 Task: Create a blank project AquaVue with privacy Public and default view as List and in the team Taskers . Create three sections in the project as To-Do, Doing and Done
Action: Mouse moved to (84, 64)
Screenshot: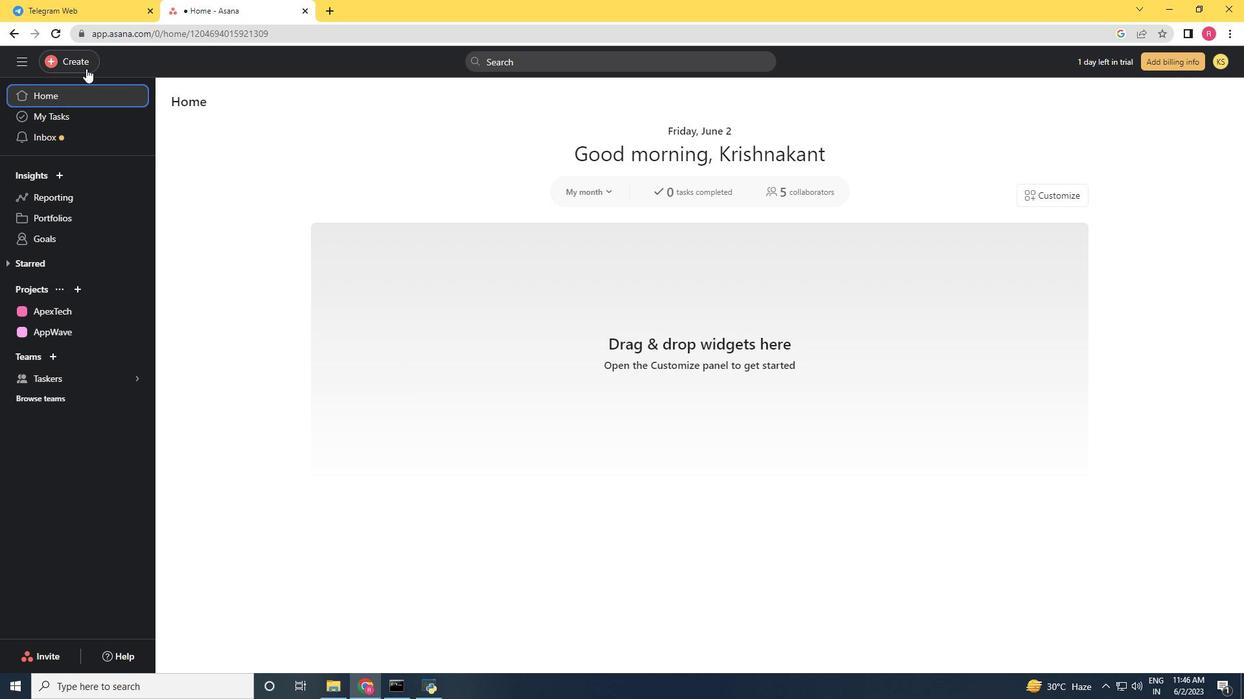 
Action: Mouse pressed left at (84, 64)
Screenshot: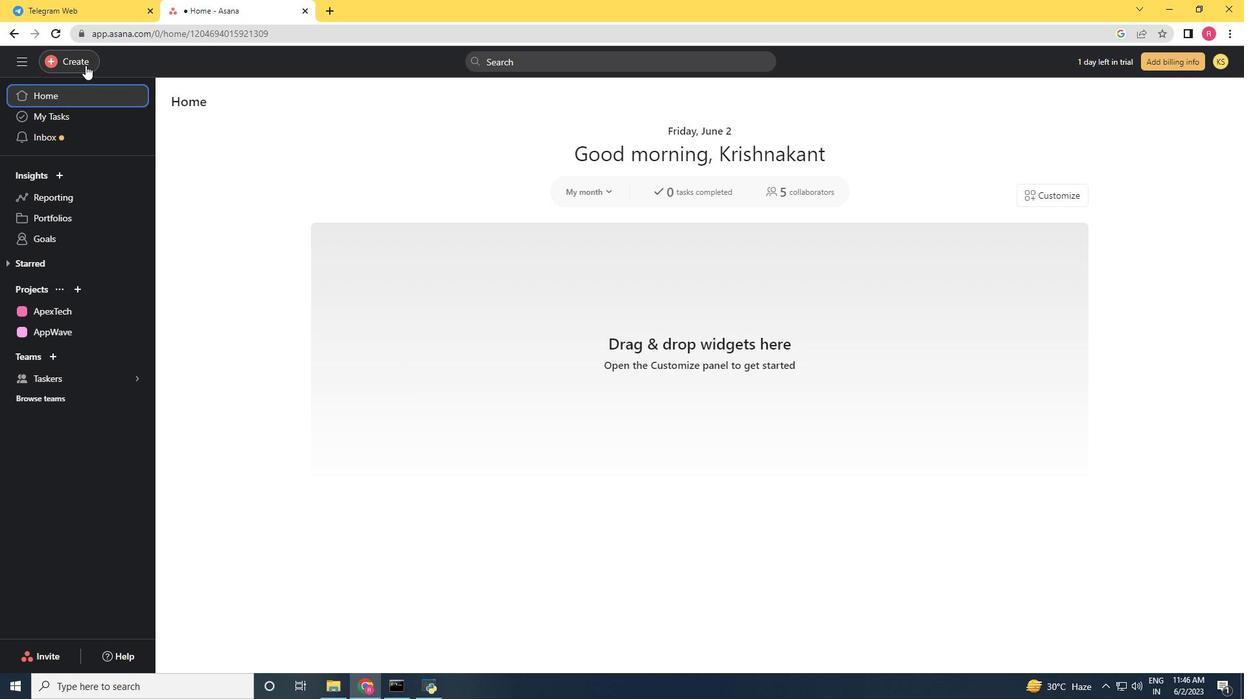 
Action: Mouse moved to (125, 88)
Screenshot: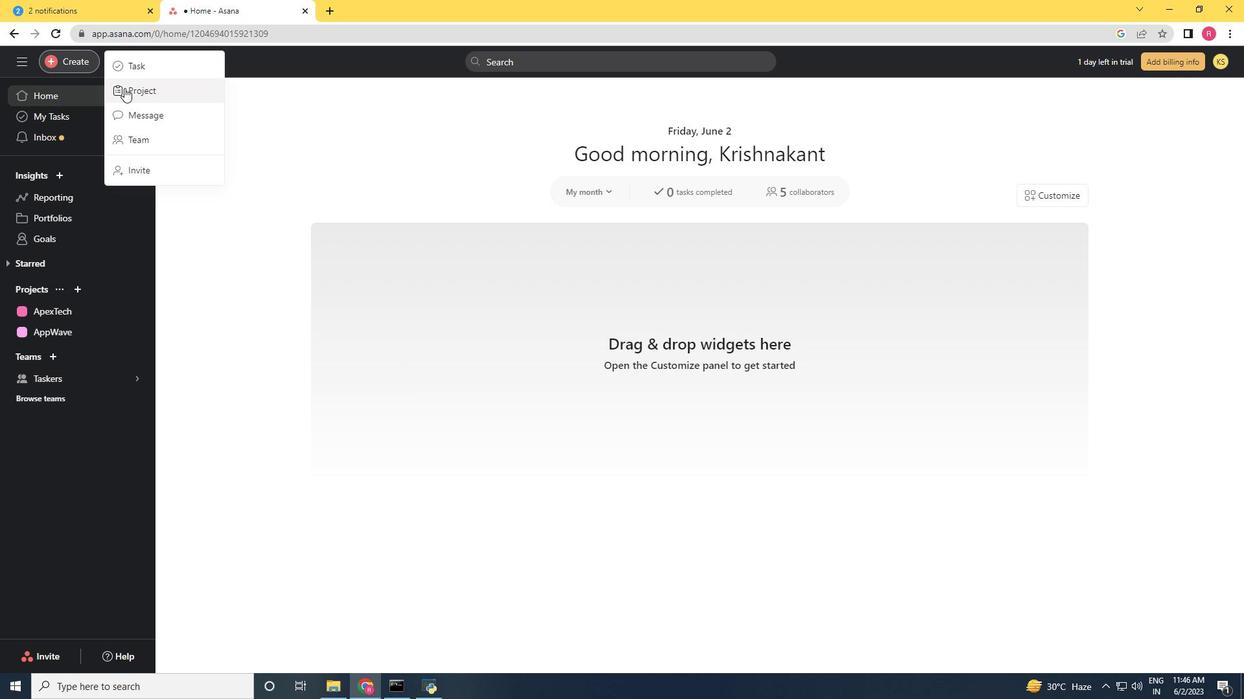 
Action: Mouse pressed left at (125, 88)
Screenshot: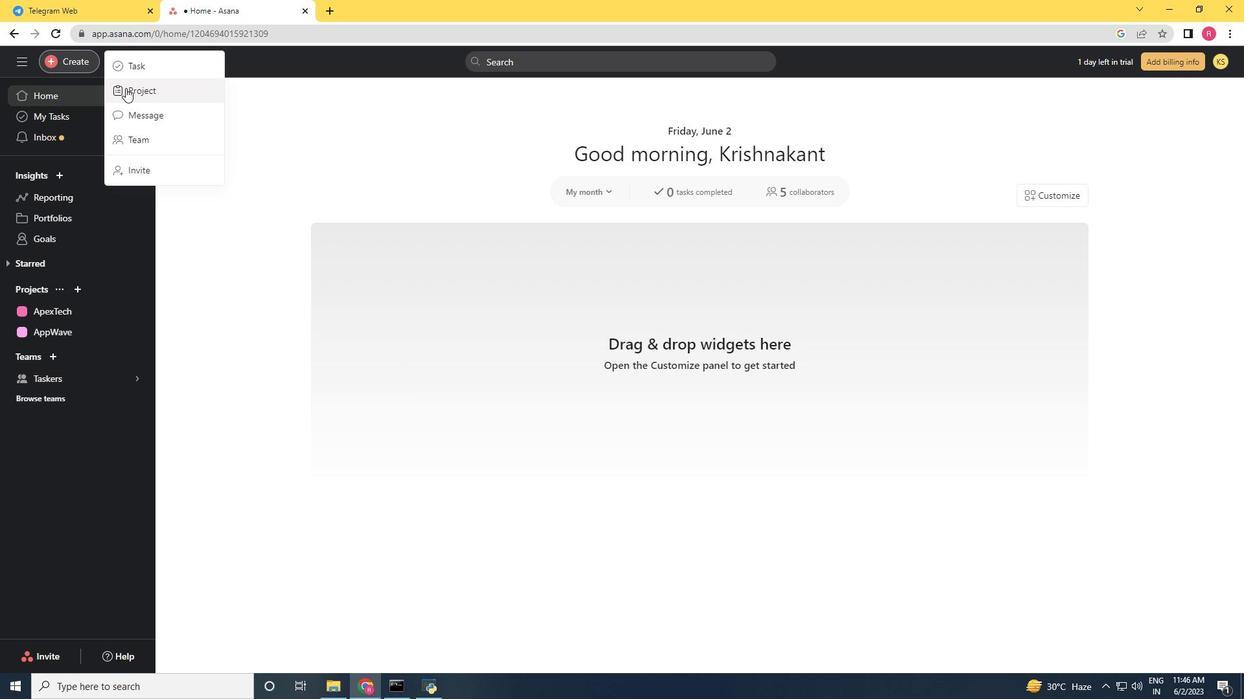 
Action: Mouse moved to (524, 368)
Screenshot: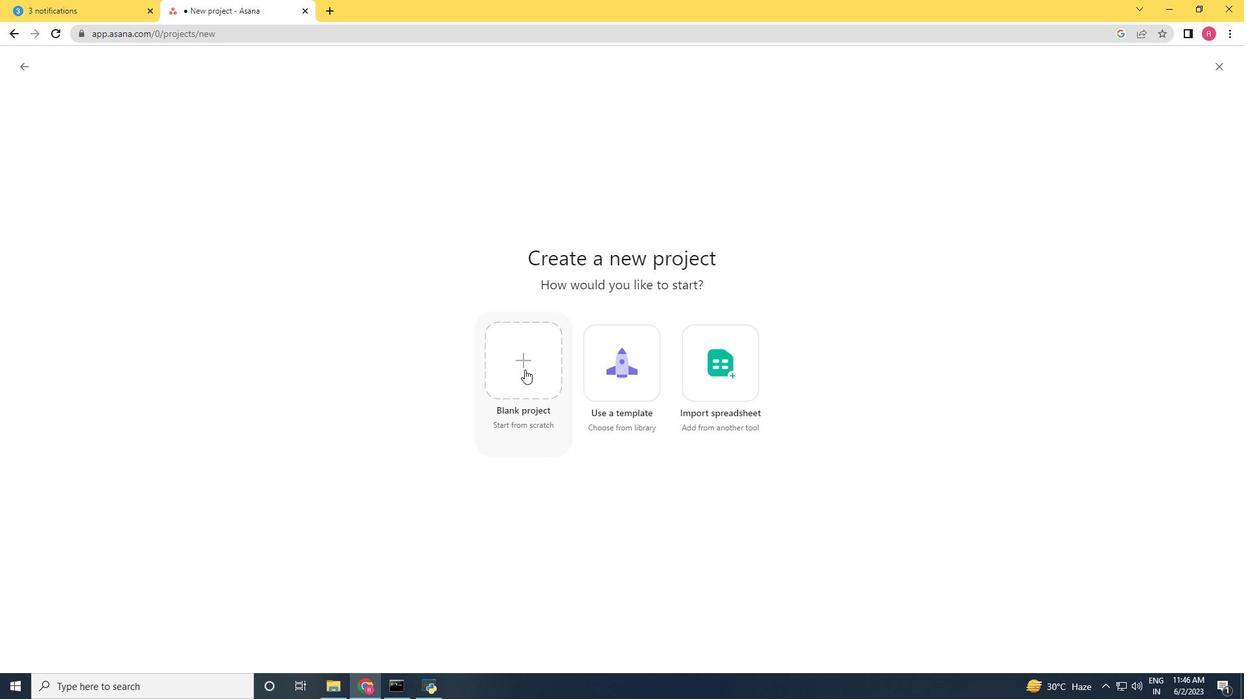 
Action: Mouse pressed left at (524, 368)
Screenshot: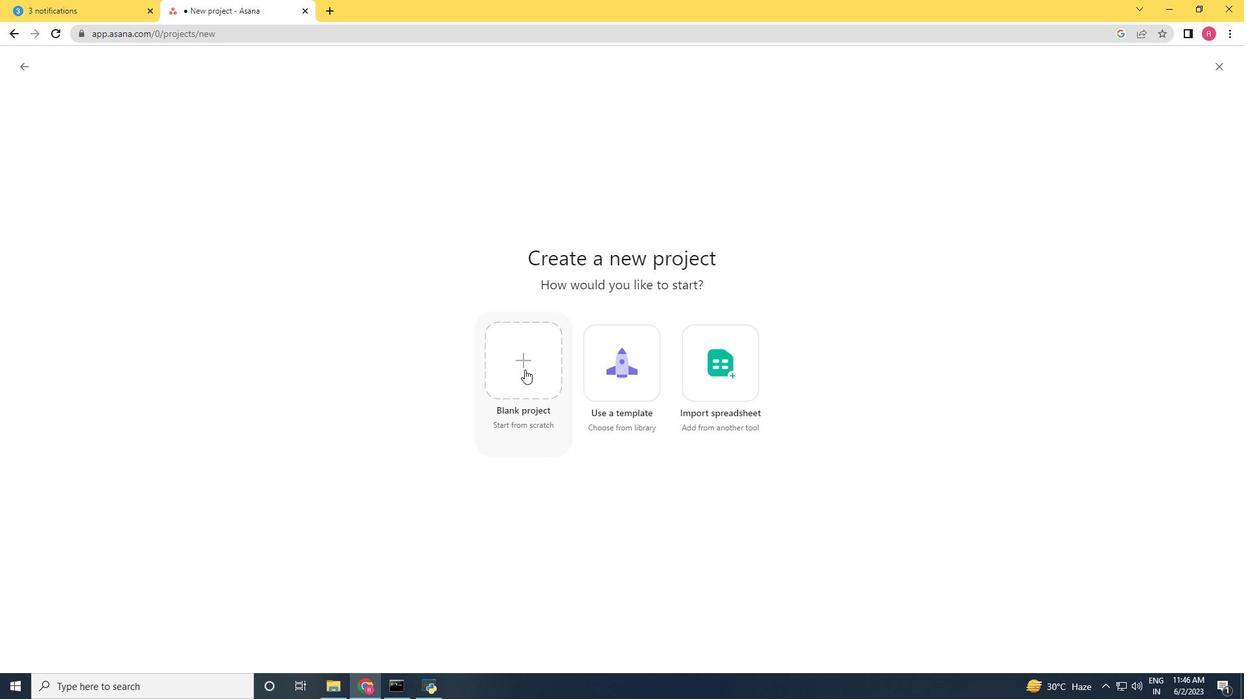
Action: Mouse moved to (522, 368)
Screenshot: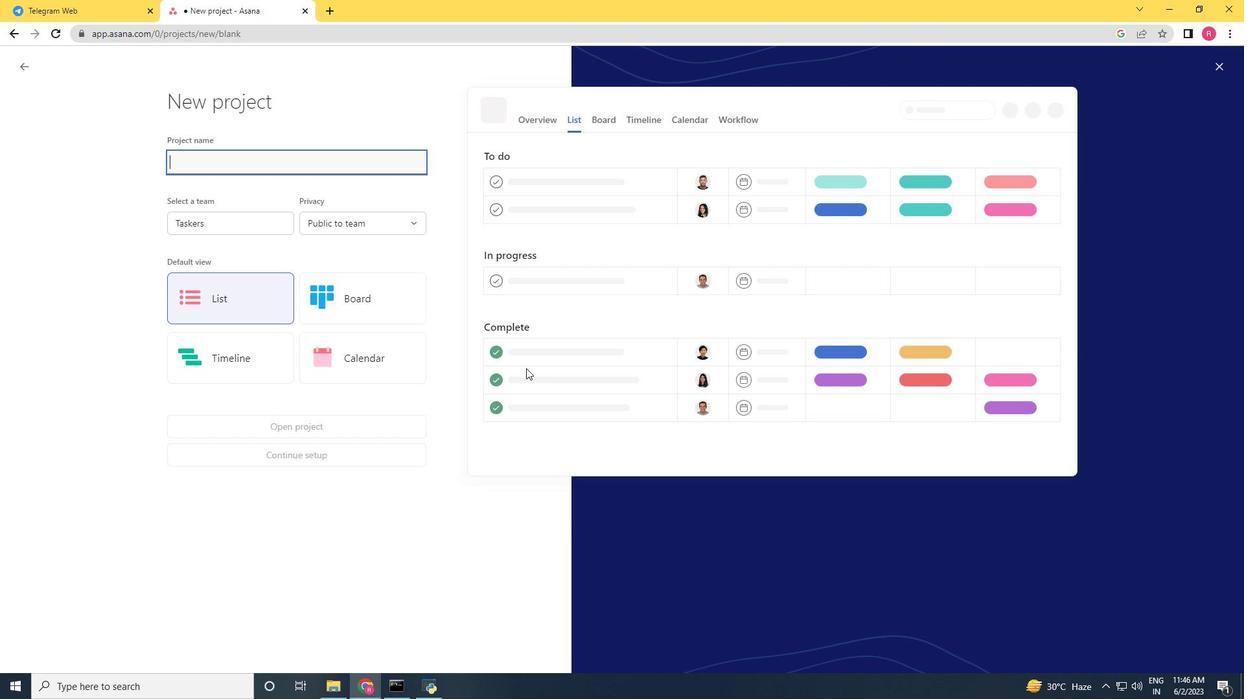 
Action: Key pressed <Key.shift>Aqu<Key.shift>a<Key.shift>Vue
Screenshot: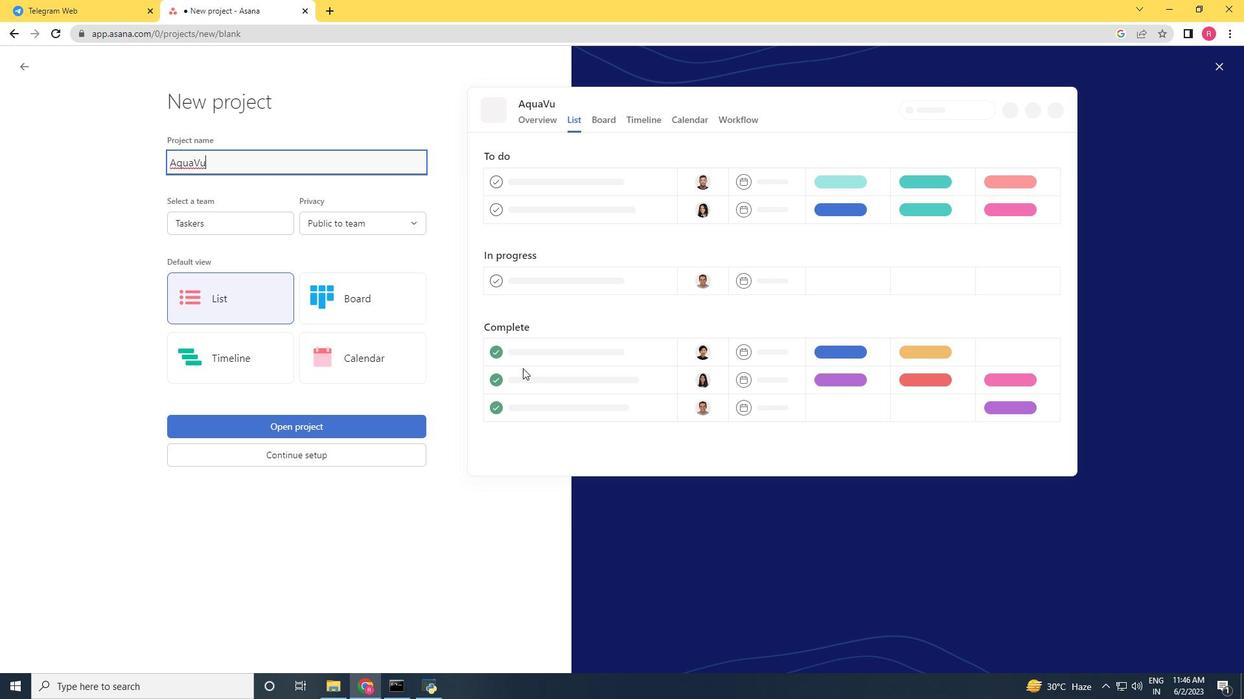 
Action: Mouse moved to (323, 225)
Screenshot: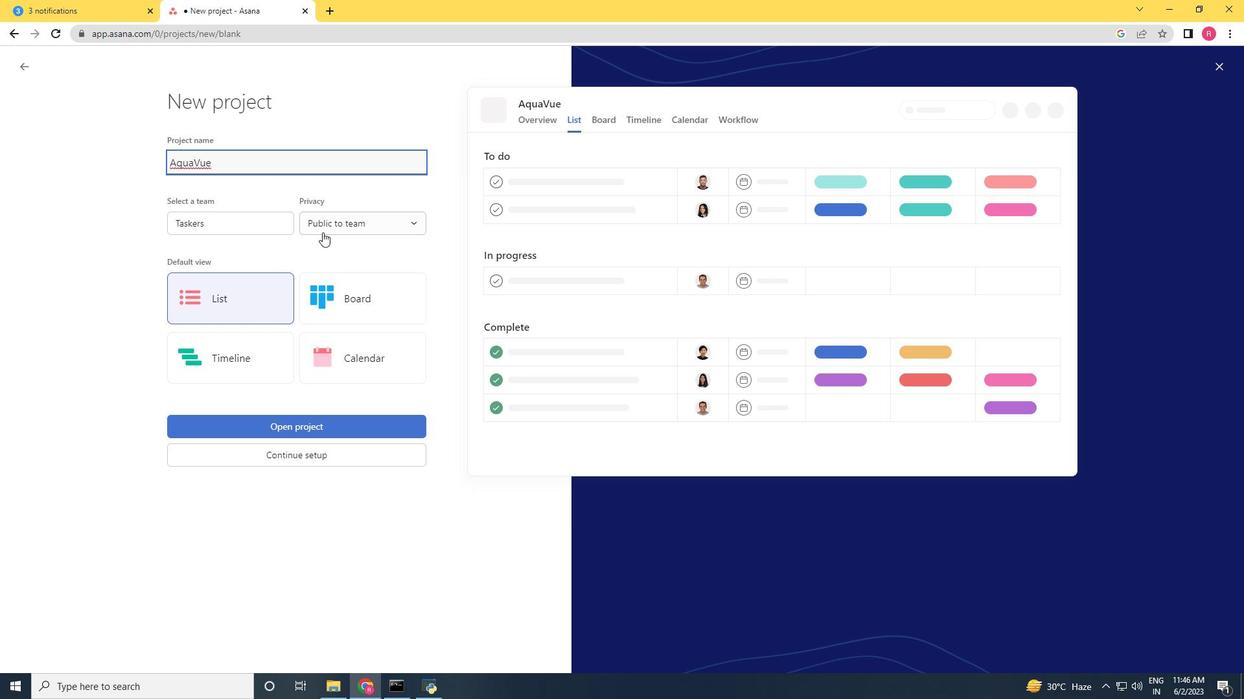 
Action: Mouse pressed left at (323, 225)
Screenshot: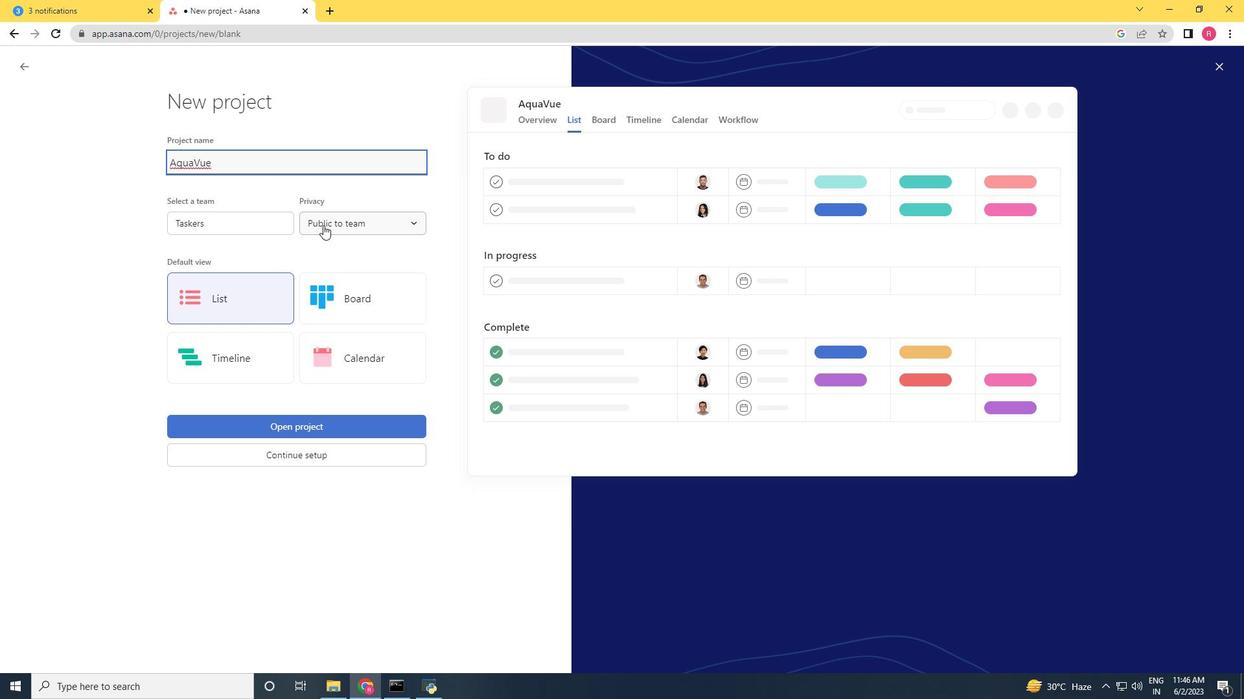 
Action: Mouse moved to (340, 247)
Screenshot: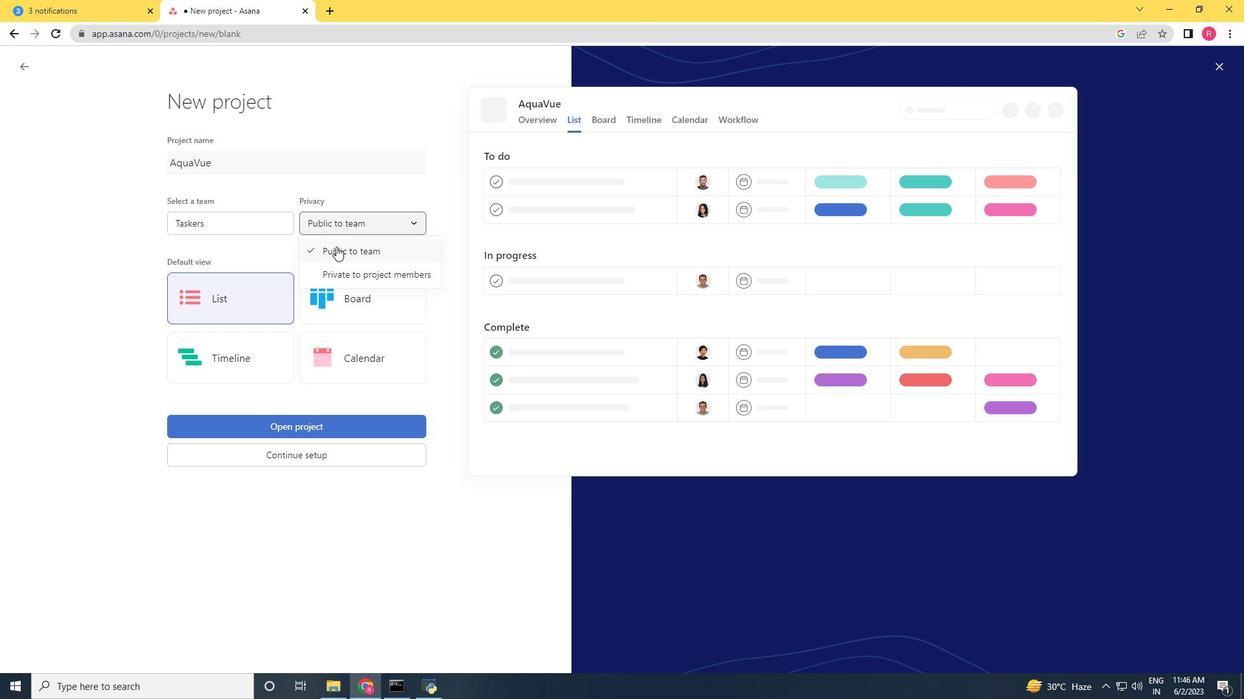 
Action: Mouse pressed left at (340, 247)
Screenshot: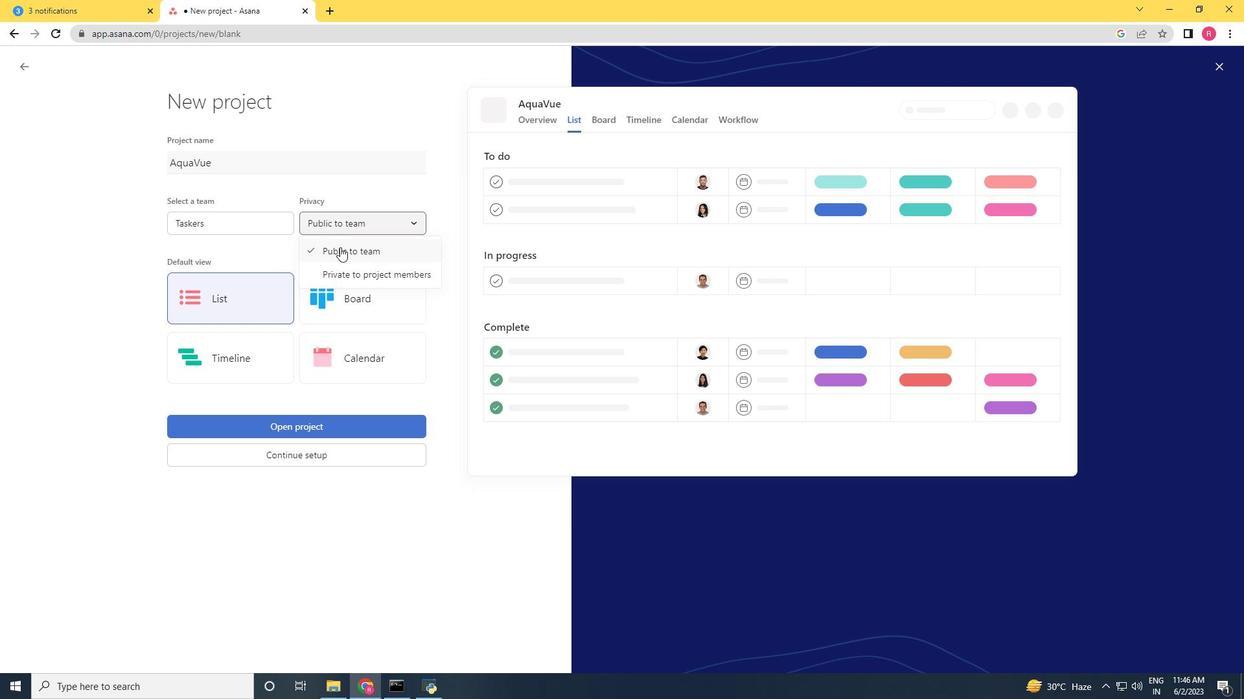 
Action: Mouse moved to (238, 288)
Screenshot: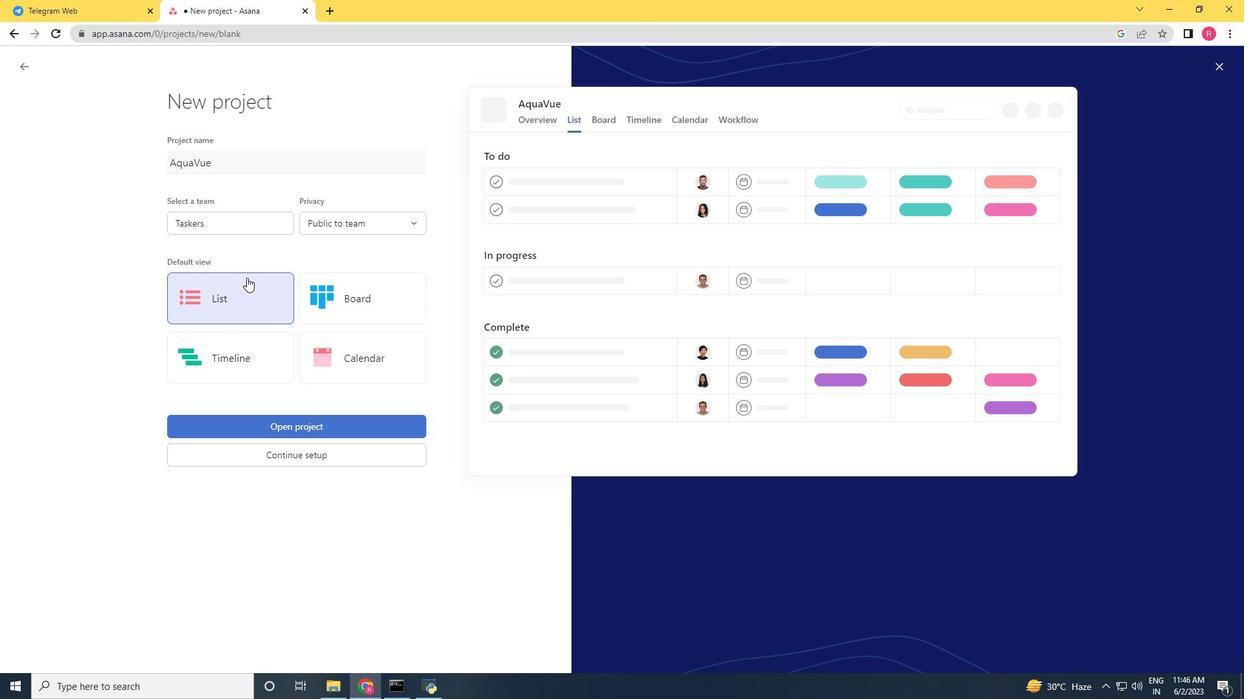 
Action: Mouse pressed left at (238, 288)
Screenshot: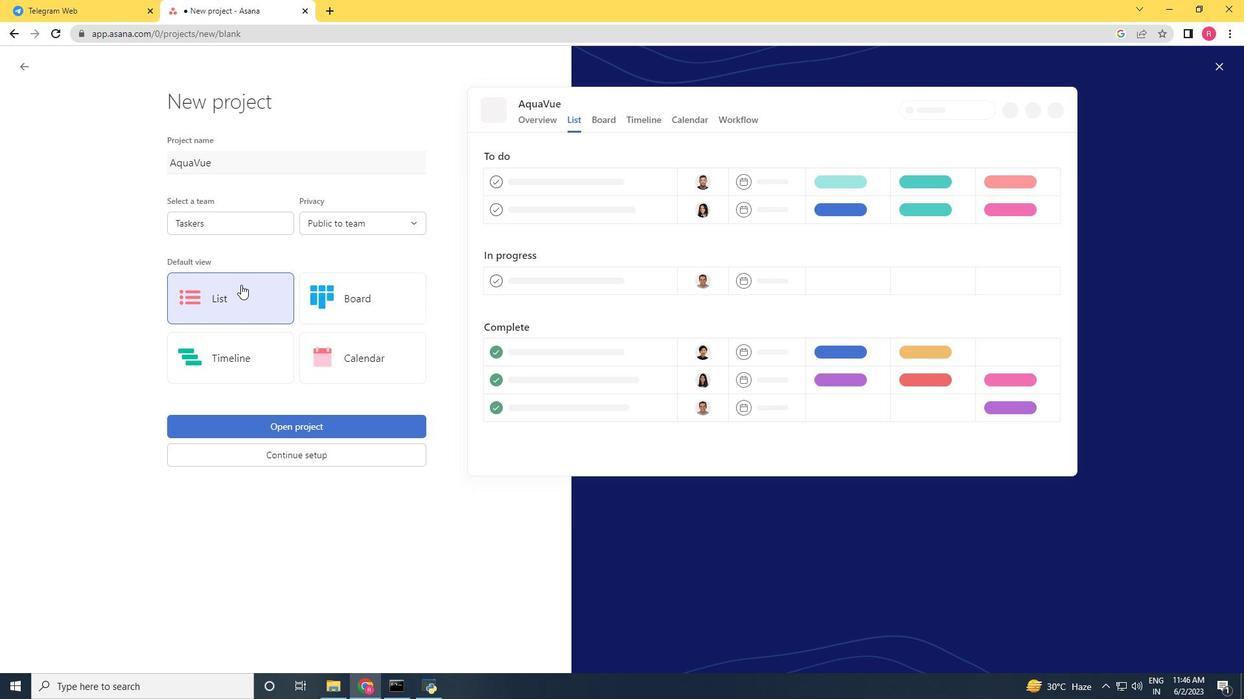 
Action: Mouse moved to (231, 226)
Screenshot: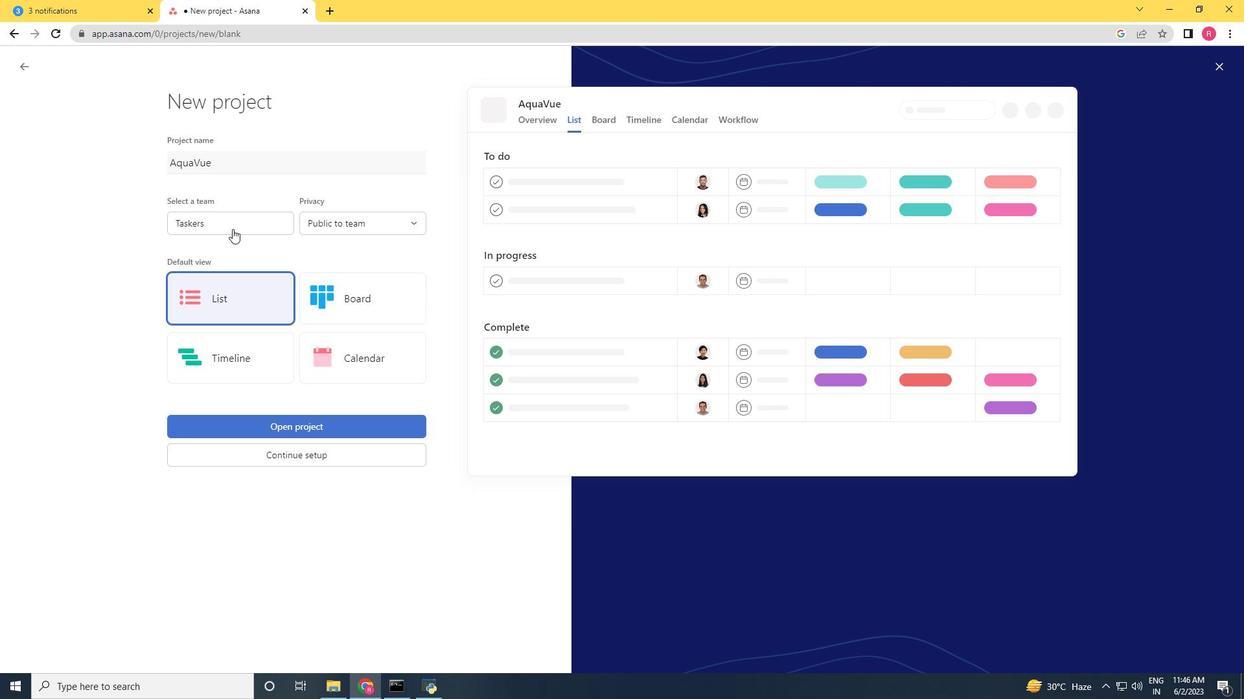 
Action: Mouse pressed left at (231, 226)
Screenshot: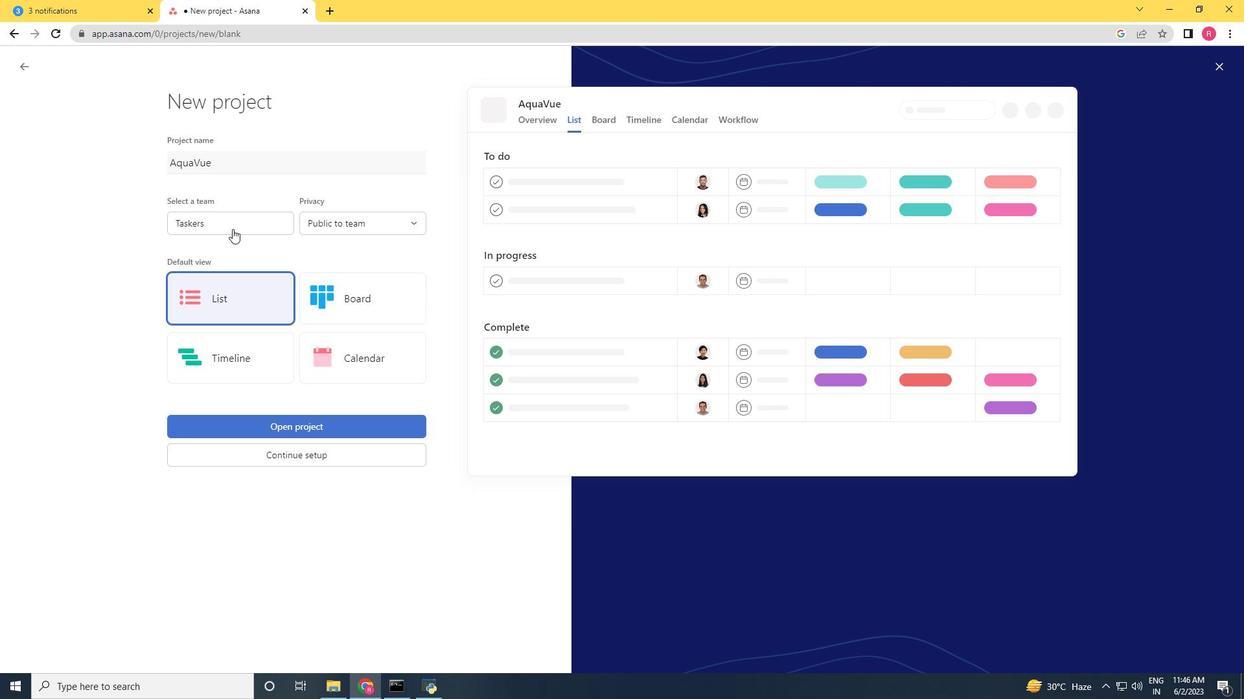 
Action: Mouse moved to (227, 248)
Screenshot: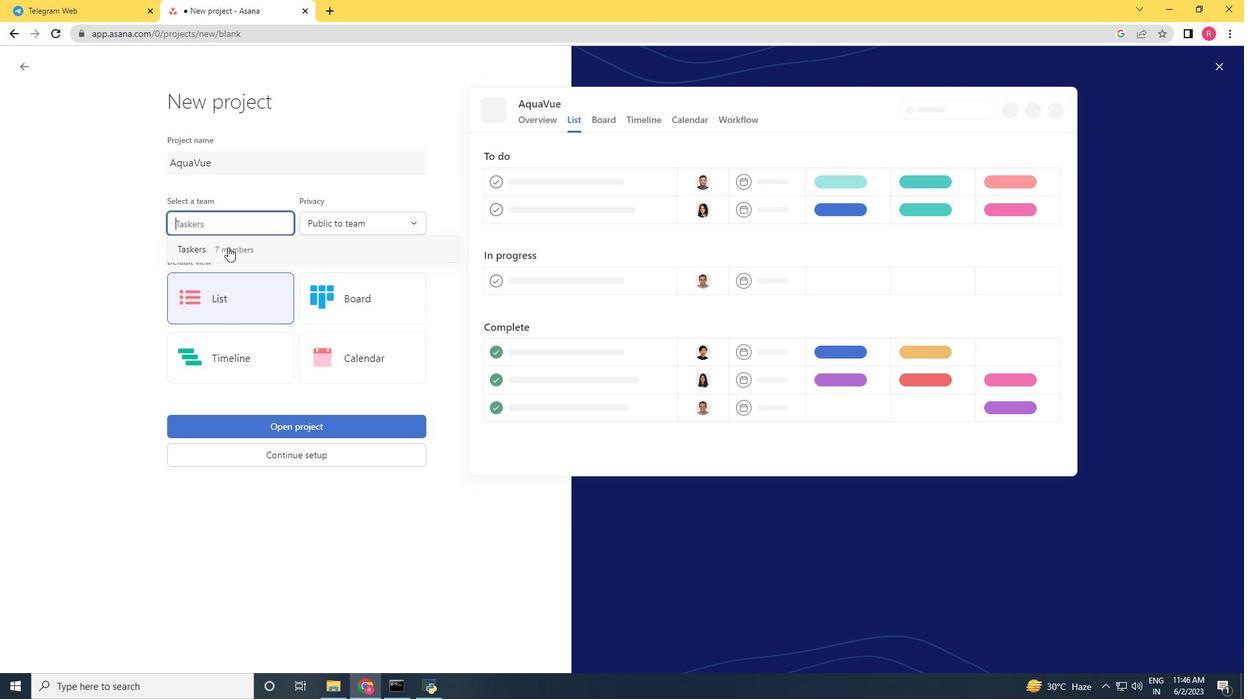 
Action: Mouse pressed left at (227, 248)
Screenshot: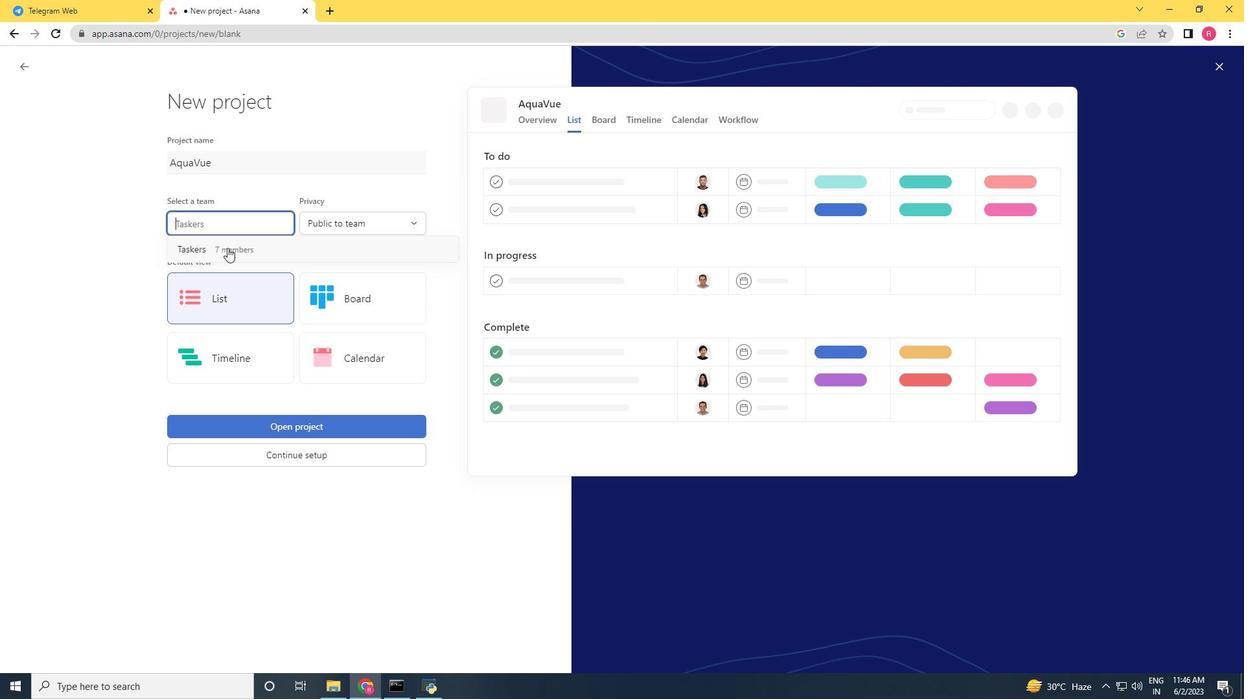
Action: Mouse moved to (280, 423)
Screenshot: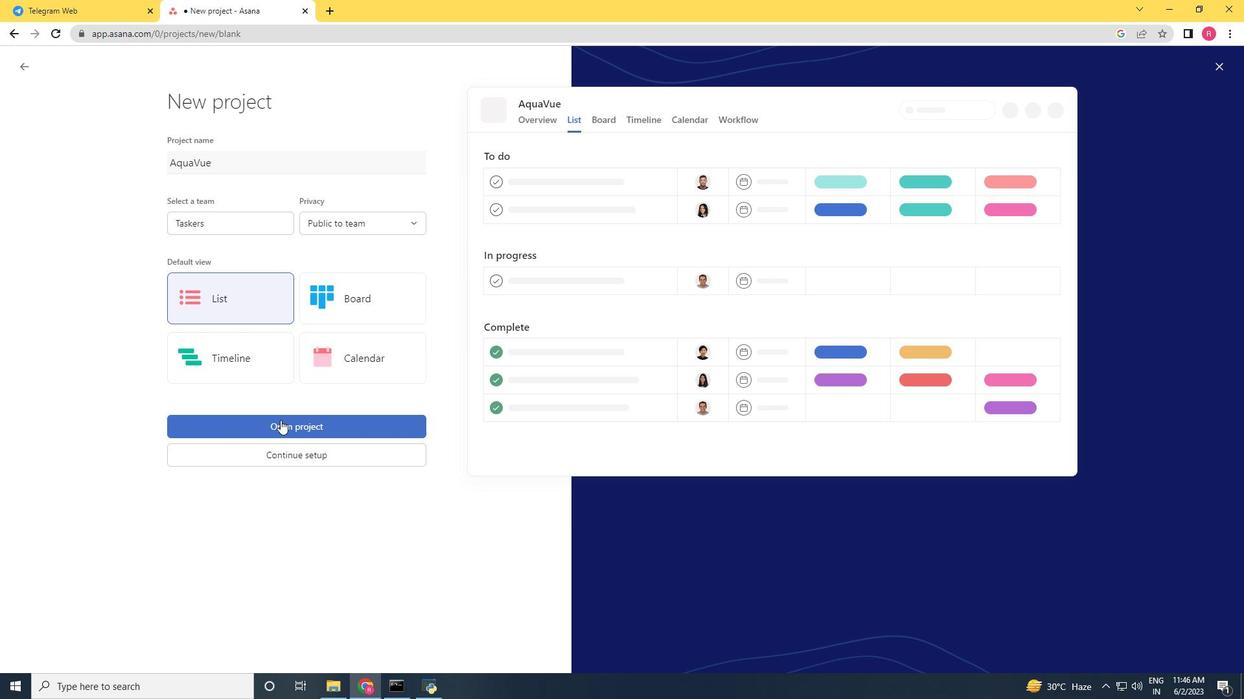 
Action: Mouse pressed left at (280, 423)
Screenshot: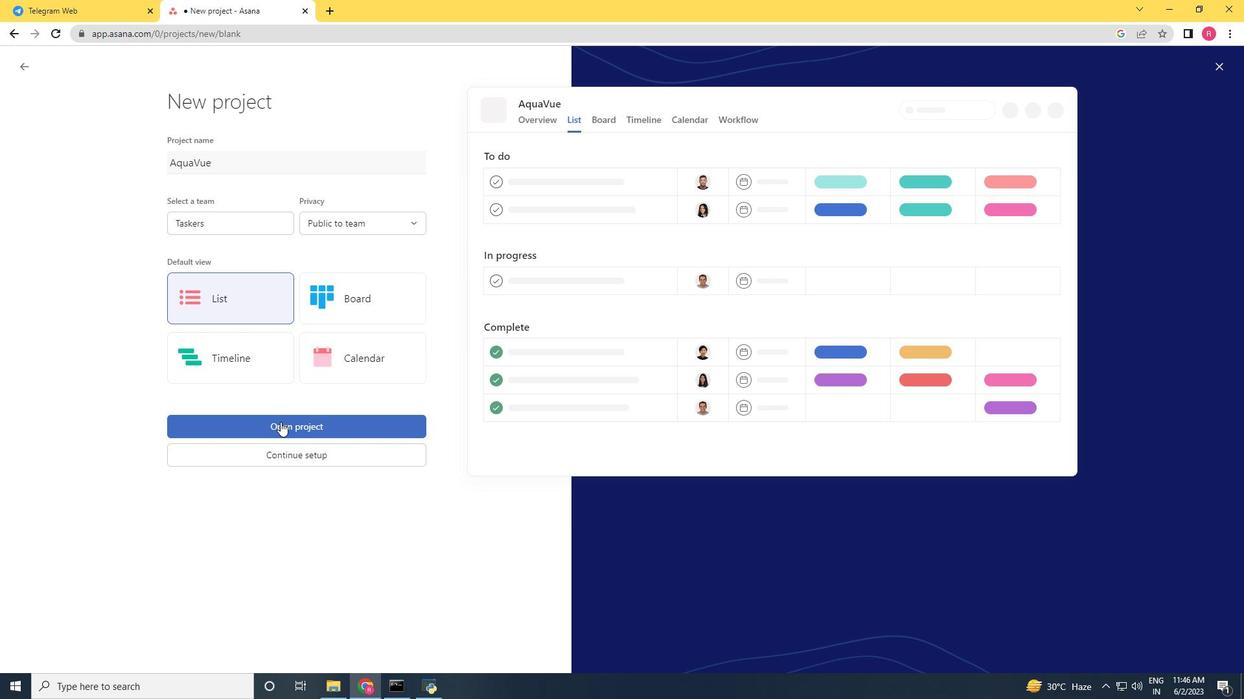 
Action: Mouse moved to (225, 277)
Screenshot: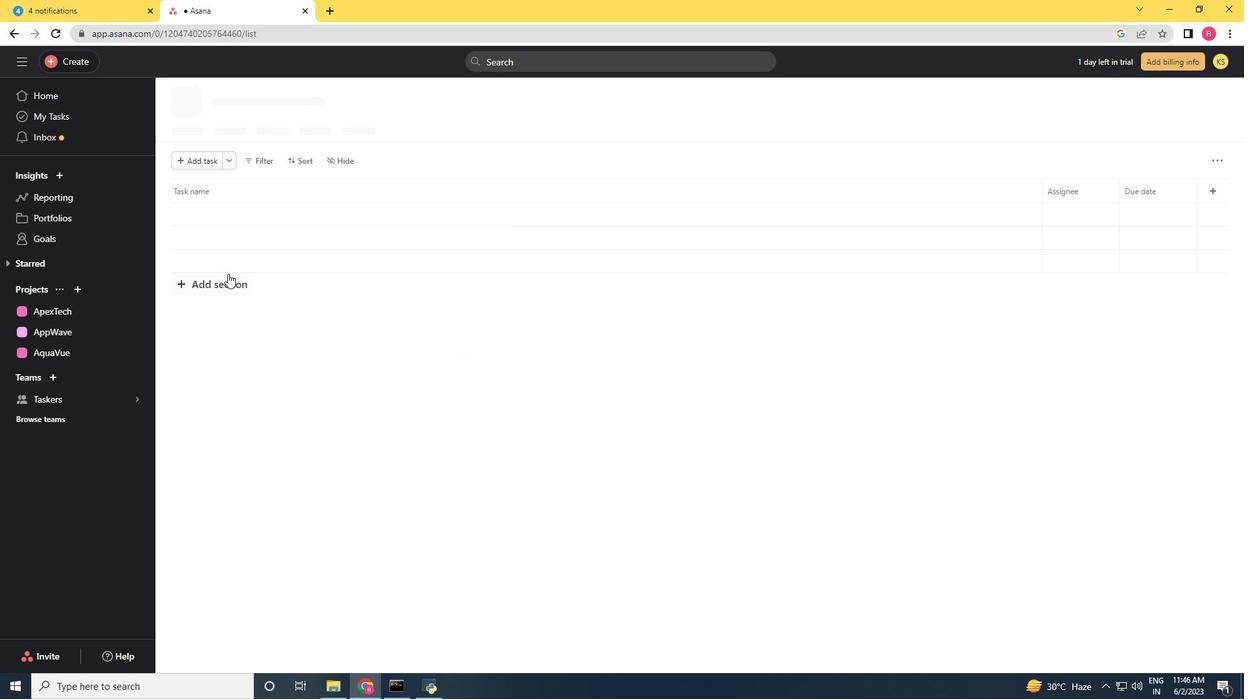 
Action: Mouse pressed left at (225, 277)
Screenshot: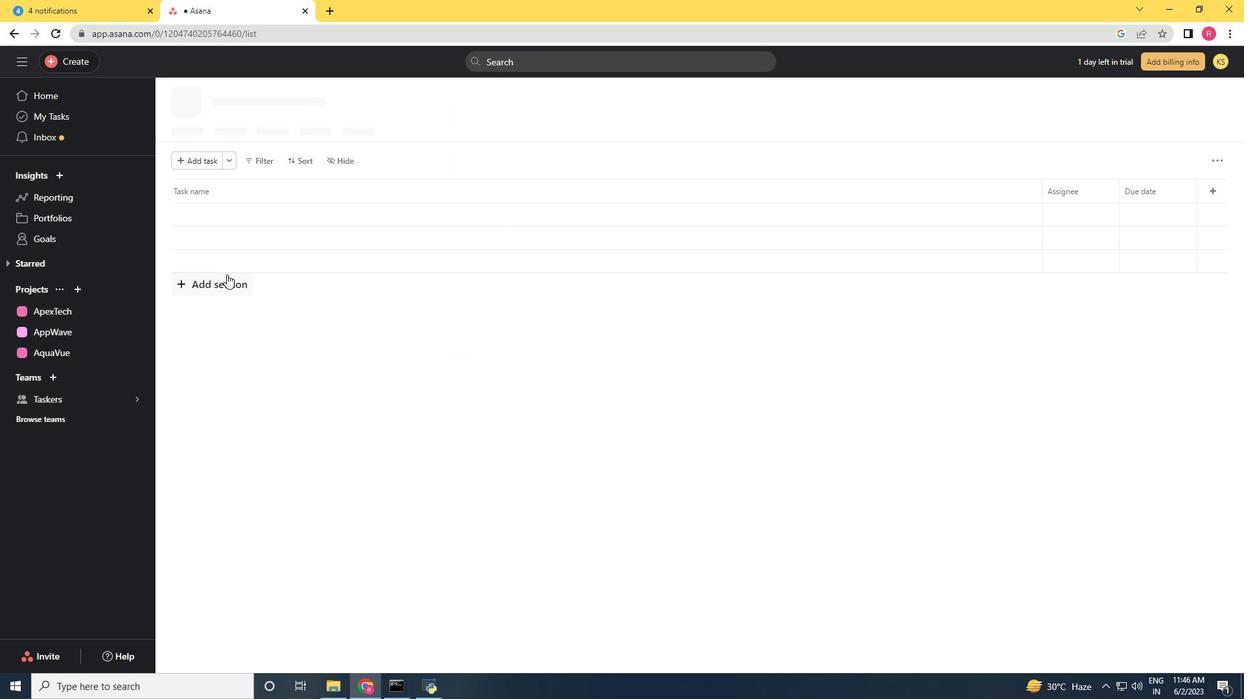 
Action: Mouse moved to (224, 277)
Screenshot: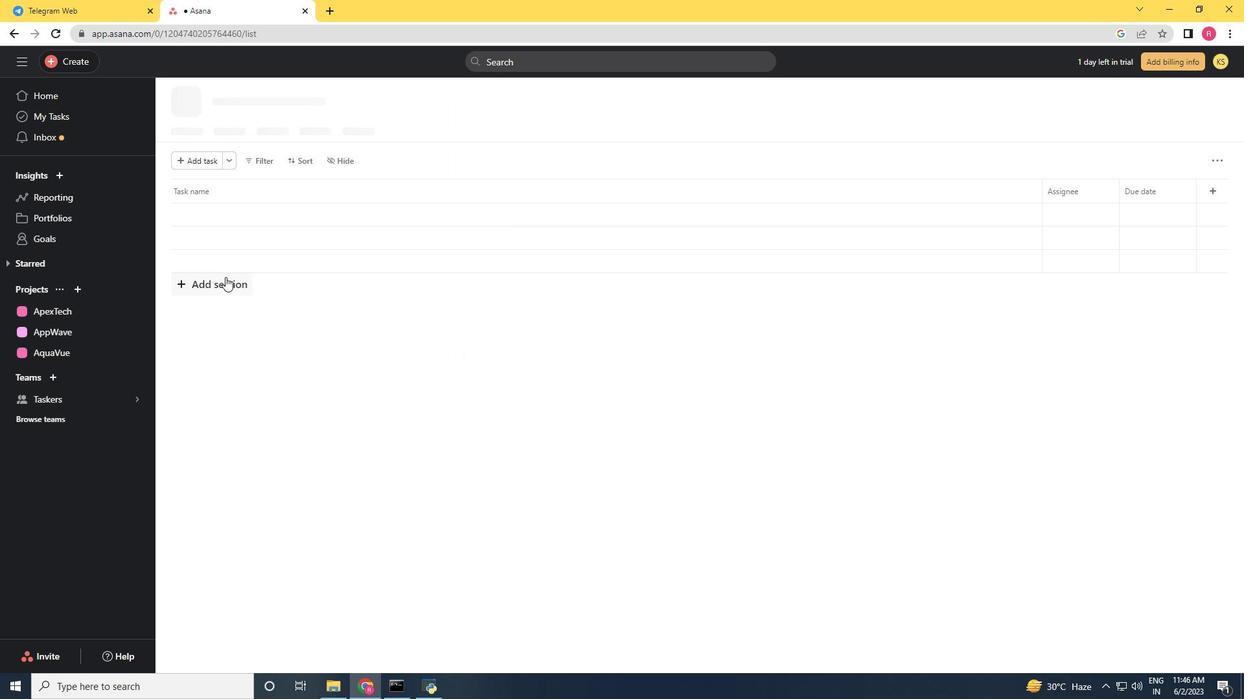 
Action: Key pressed <Key.shift>To-<Key.shift><Key.shift><Key.shift><Key.shift><Key.shift><Key.shift><Key.shift><Key.shift><Key.shift><Key.shift><Key.shift><Key.shift><Key.shift><Key.shift><Key.shift><Key.shift><Key.shift><Key.shift><Key.shift><Key.shift><Key.shift><Key.shift><Key.shift><Key.shift><Key.shift><Key.shift>Do
Screenshot: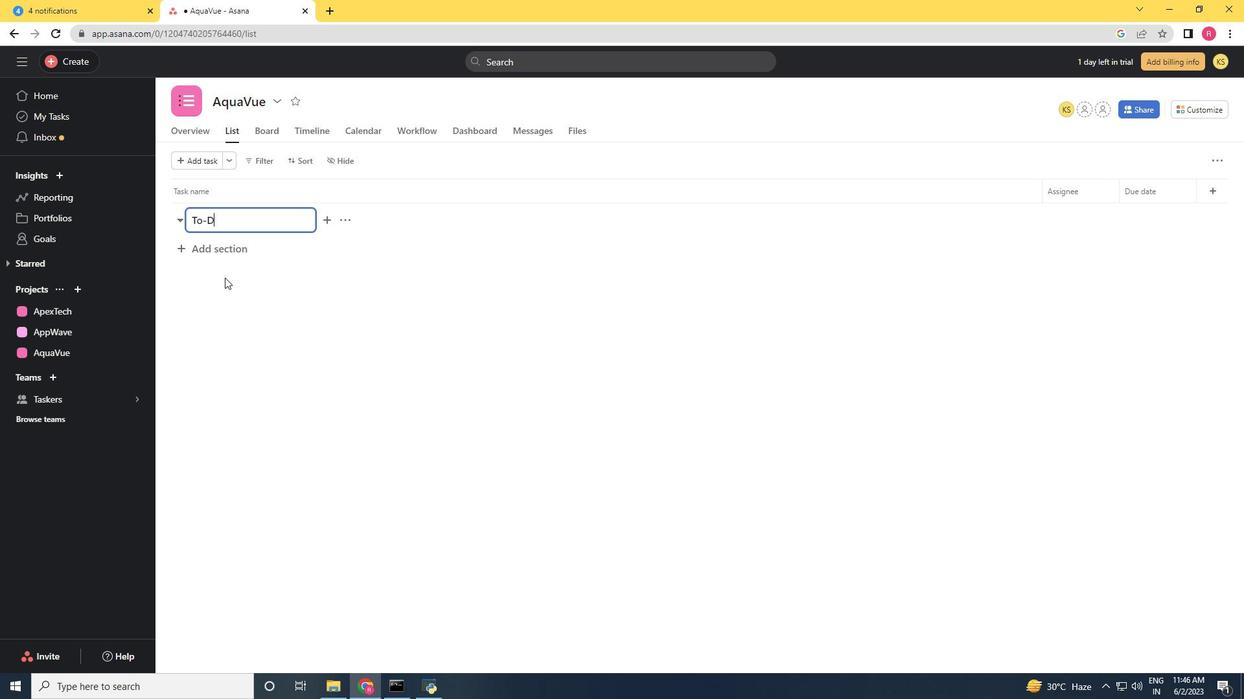 
Action: Mouse moved to (224, 243)
Screenshot: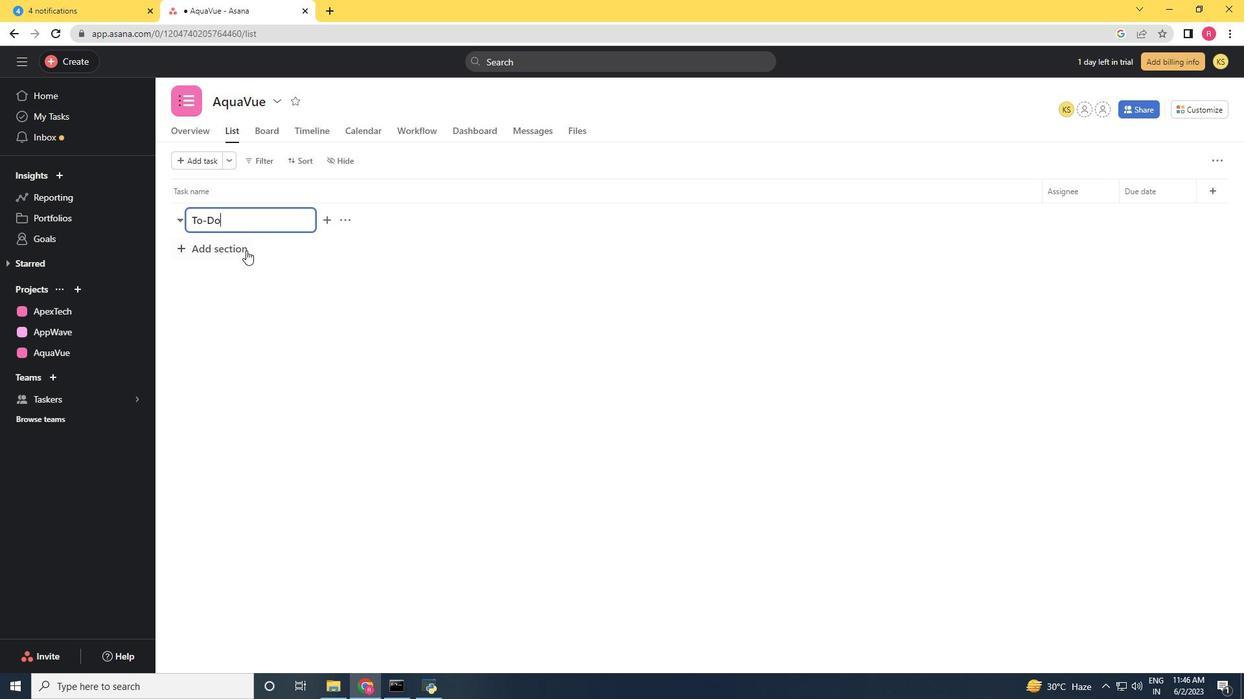 
Action: Mouse pressed left at (224, 243)
Screenshot: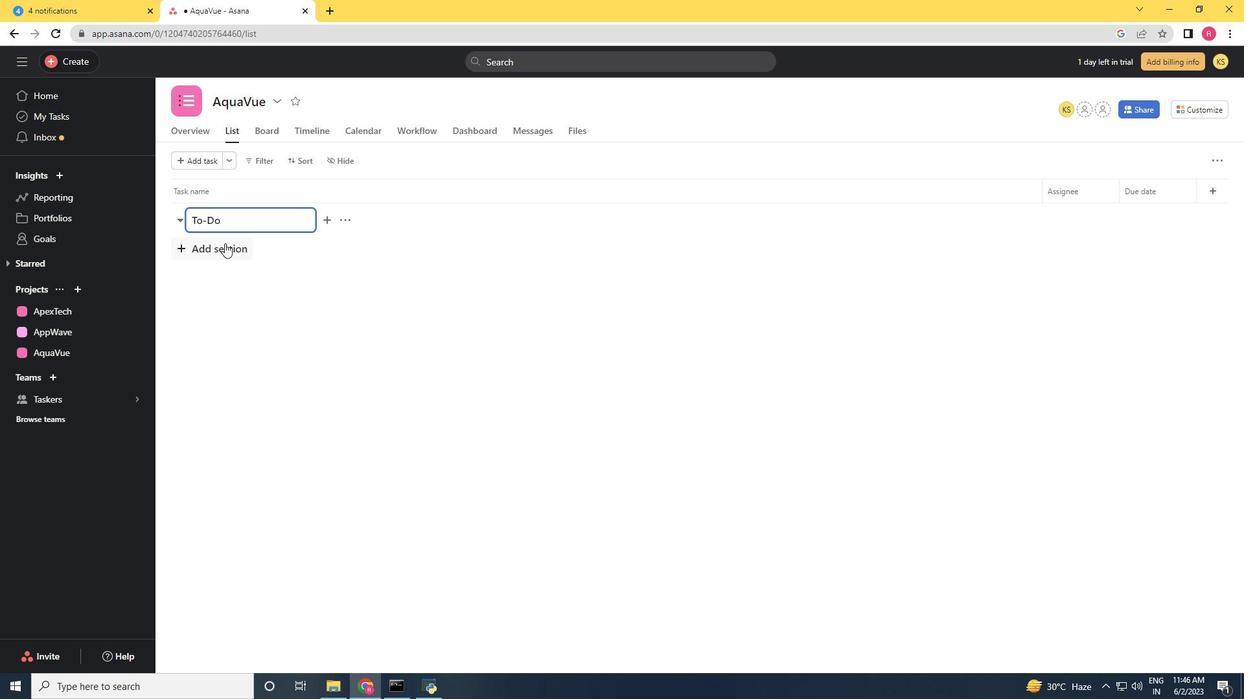 
Action: Key pressed <Key.shift>Doing
Screenshot: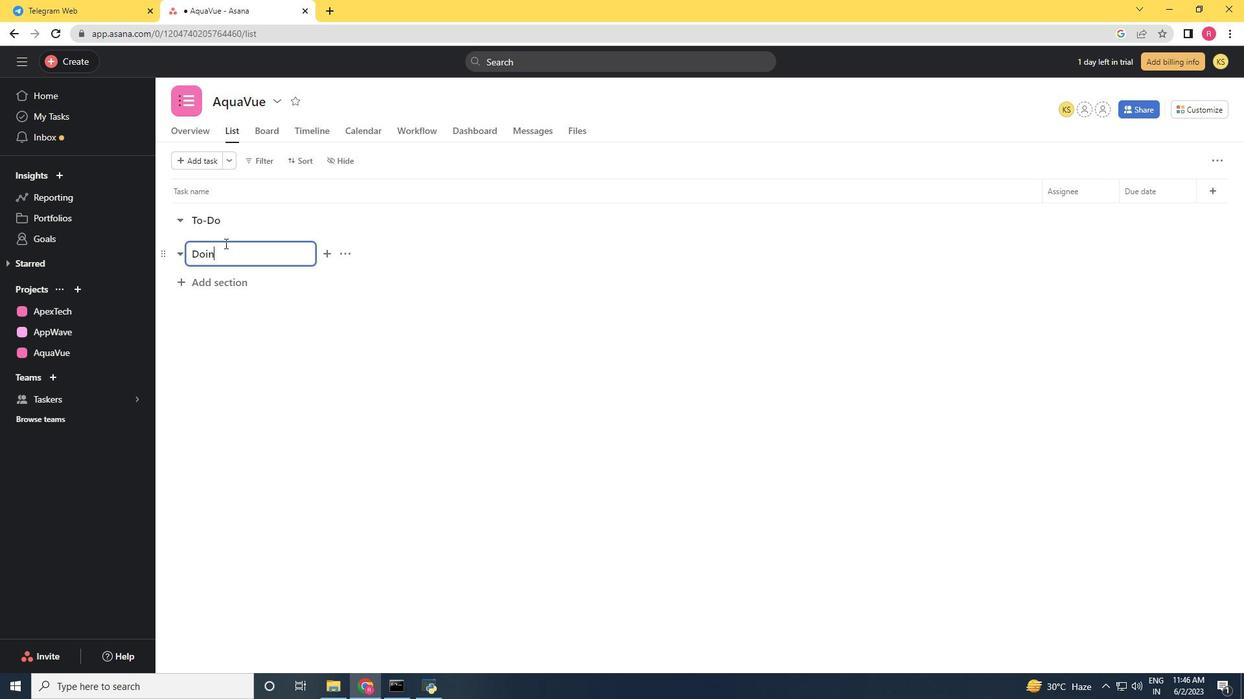 
Action: Mouse moved to (211, 276)
Screenshot: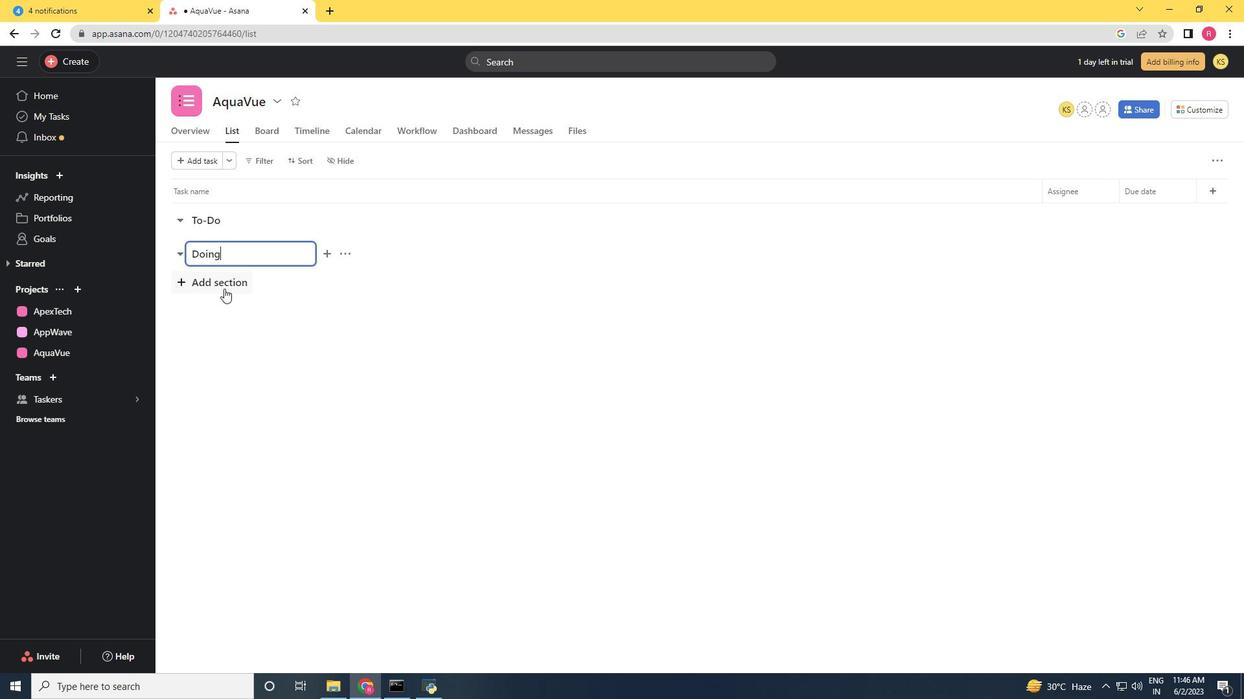 
Action: Mouse pressed left at (211, 276)
Screenshot: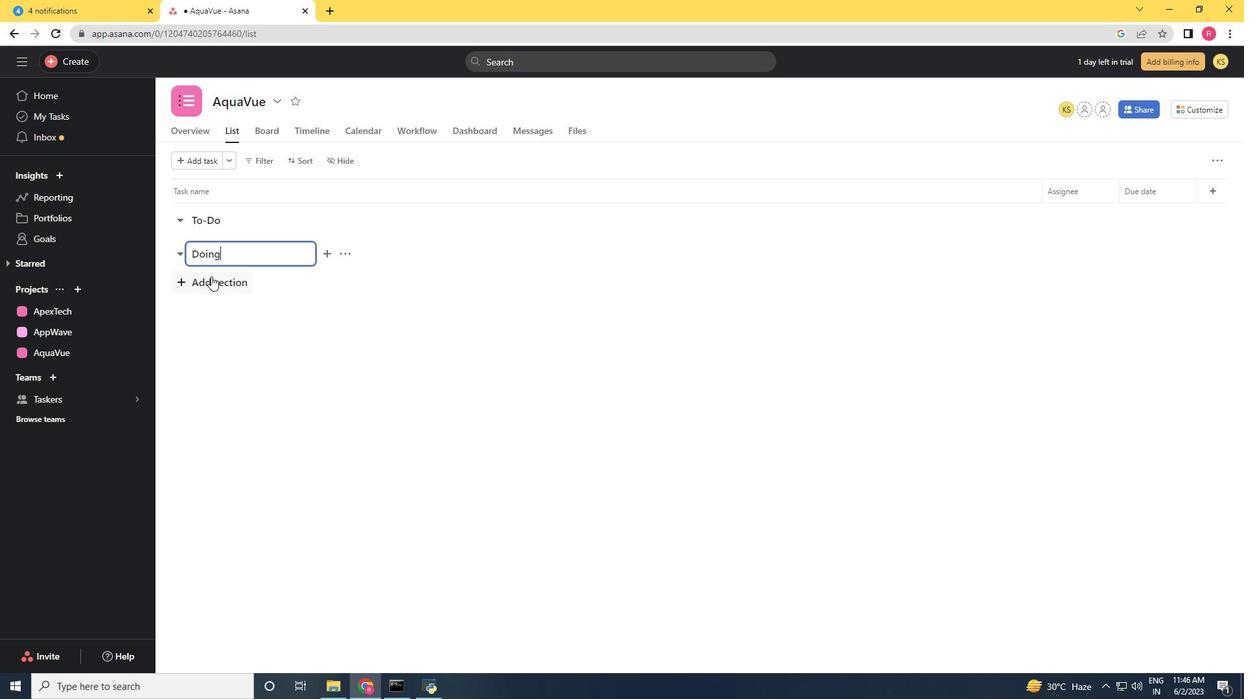 
Action: Mouse moved to (206, 277)
Screenshot: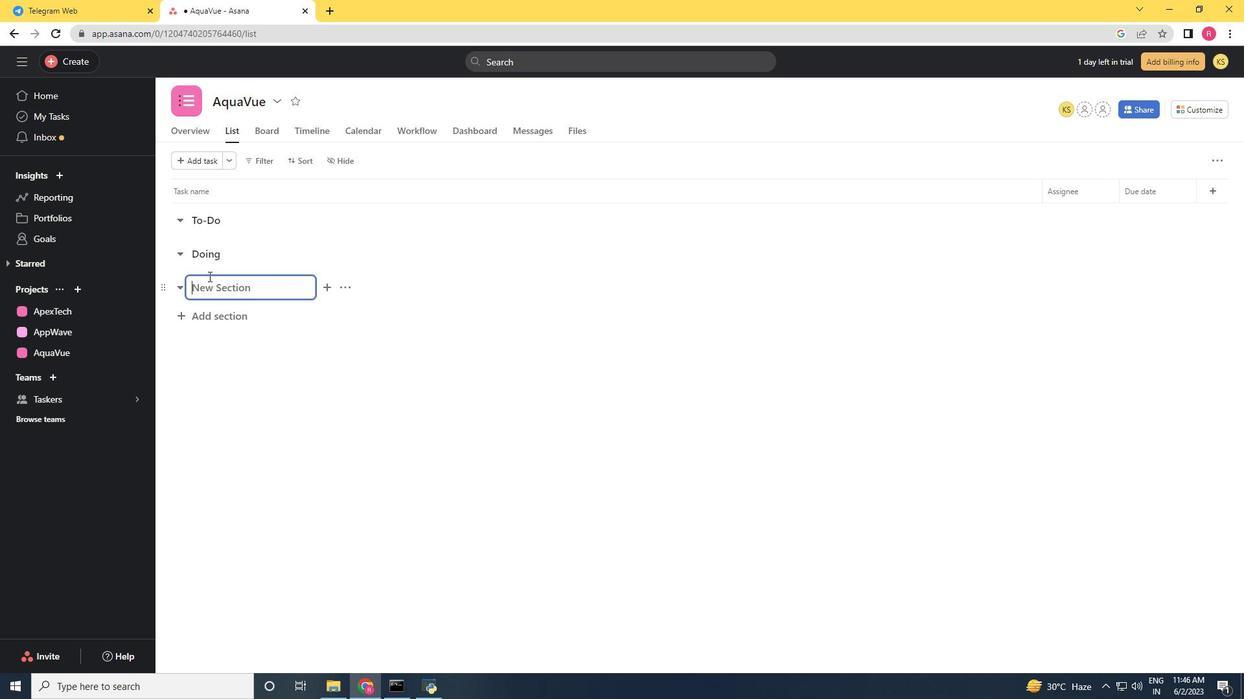 
Action: Key pressed <Key.shift><Key.shift><Key.shift><Key.shift><Key.shift><Key.shift>Done
Screenshot: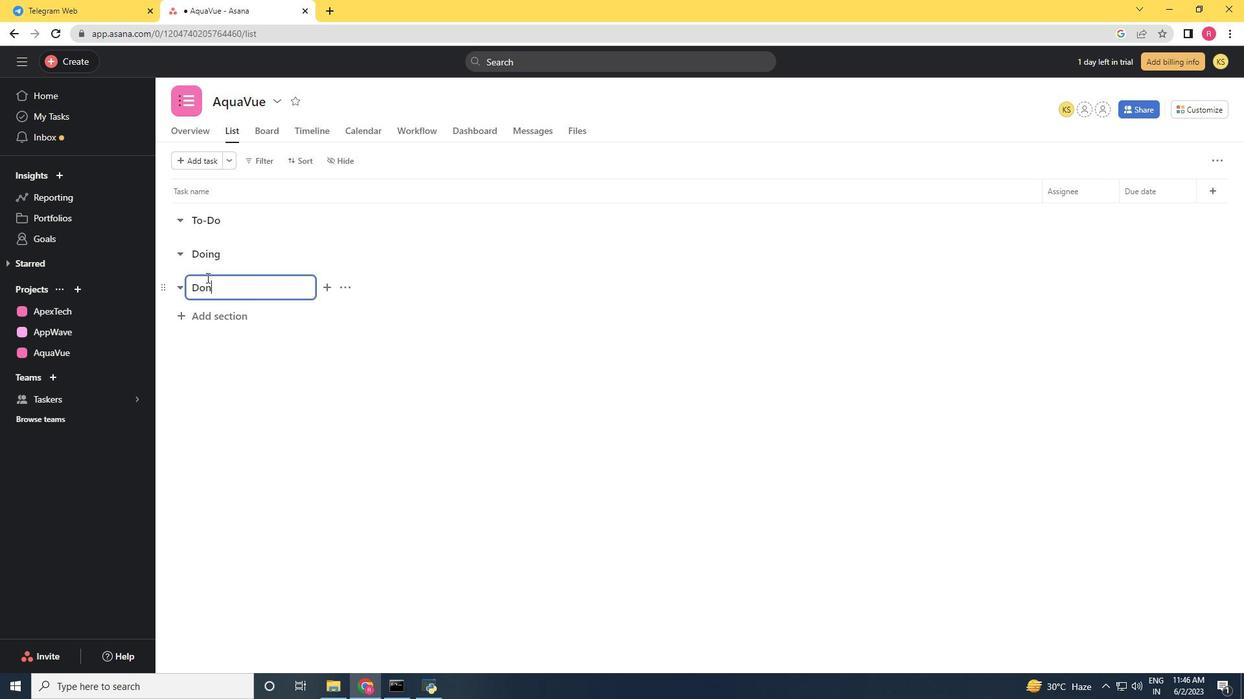 
Action: Mouse moved to (220, 438)
Screenshot: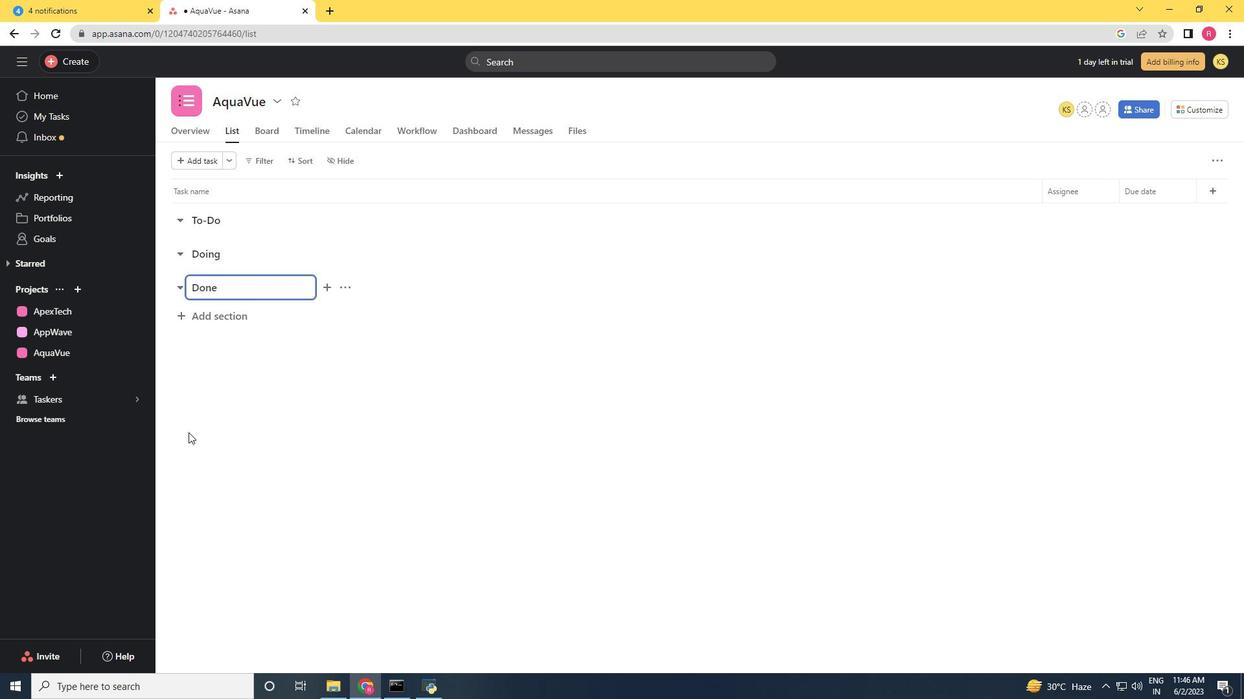 
Action: Mouse pressed left at (220, 438)
Screenshot: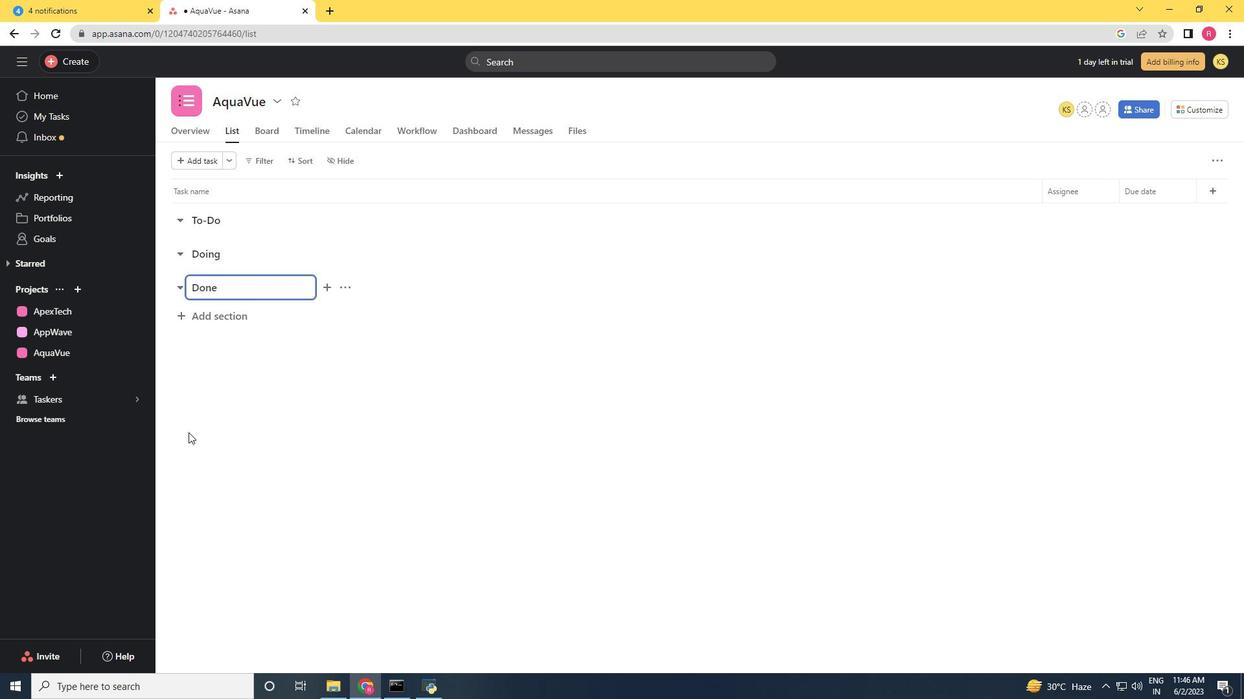 
Action: Mouse moved to (220, 438)
Screenshot: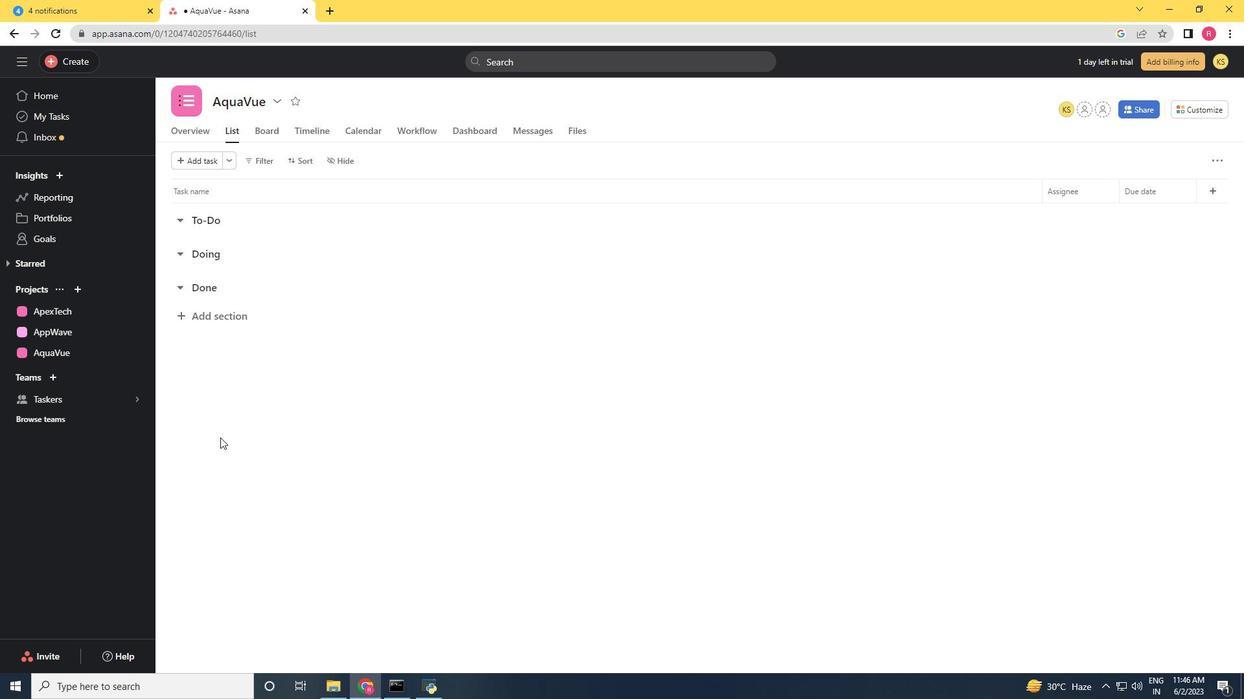 
